 Task: Add Milk Chocolate Covered Almonds Value Pack to the cart.
Action: Mouse moved to (22, 69)
Screenshot: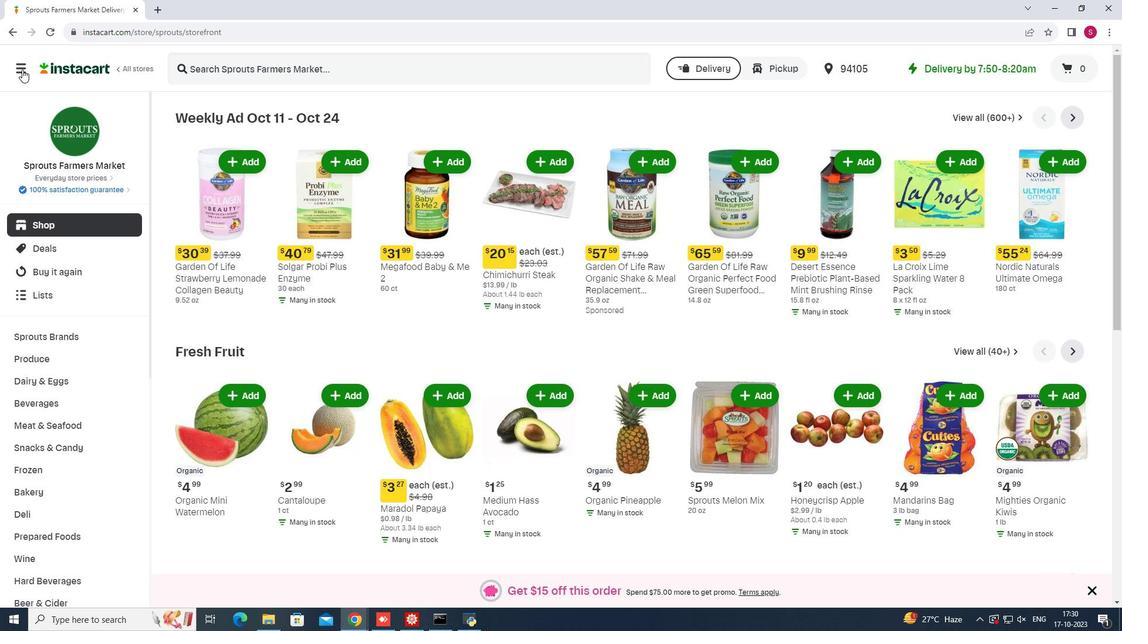
Action: Mouse pressed left at (22, 69)
Screenshot: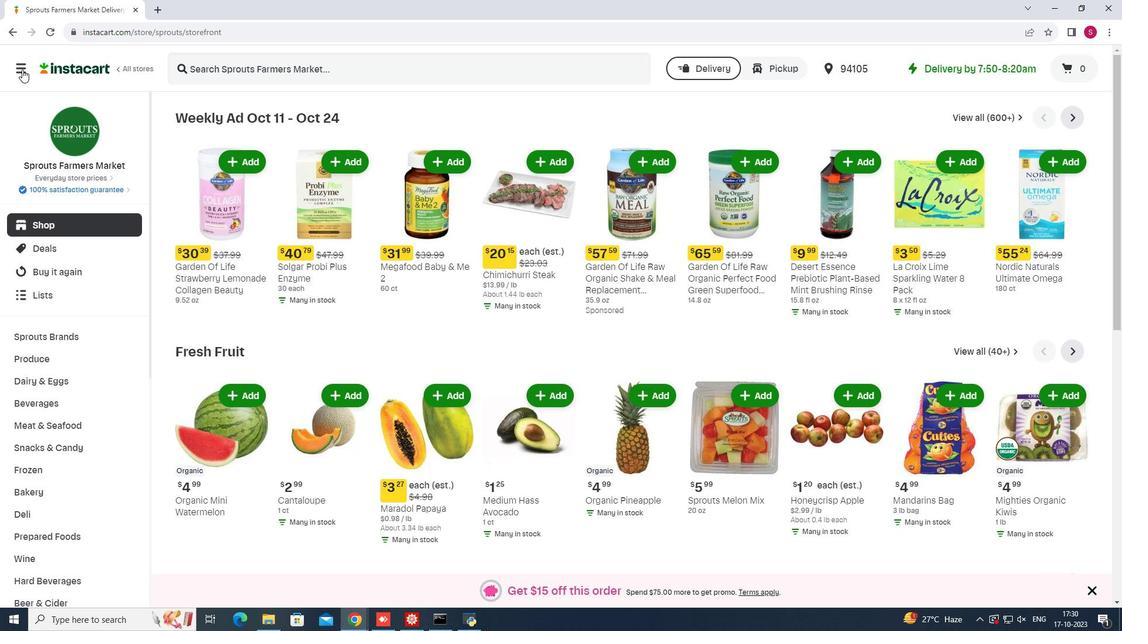 
Action: Mouse moved to (79, 311)
Screenshot: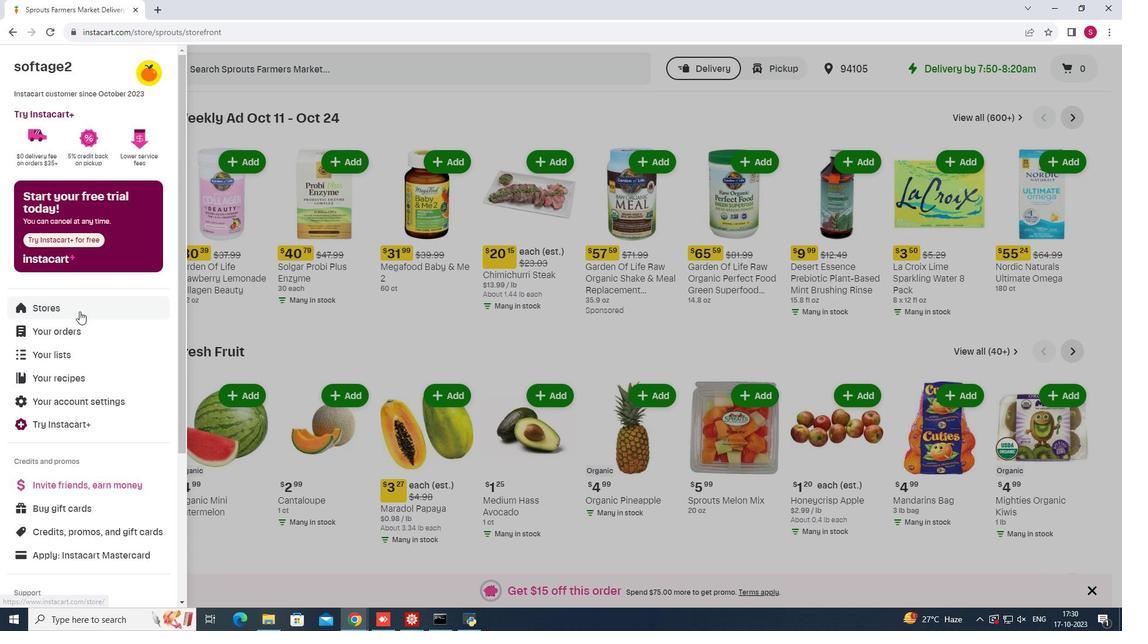 
Action: Mouse pressed left at (79, 311)
Screenshot: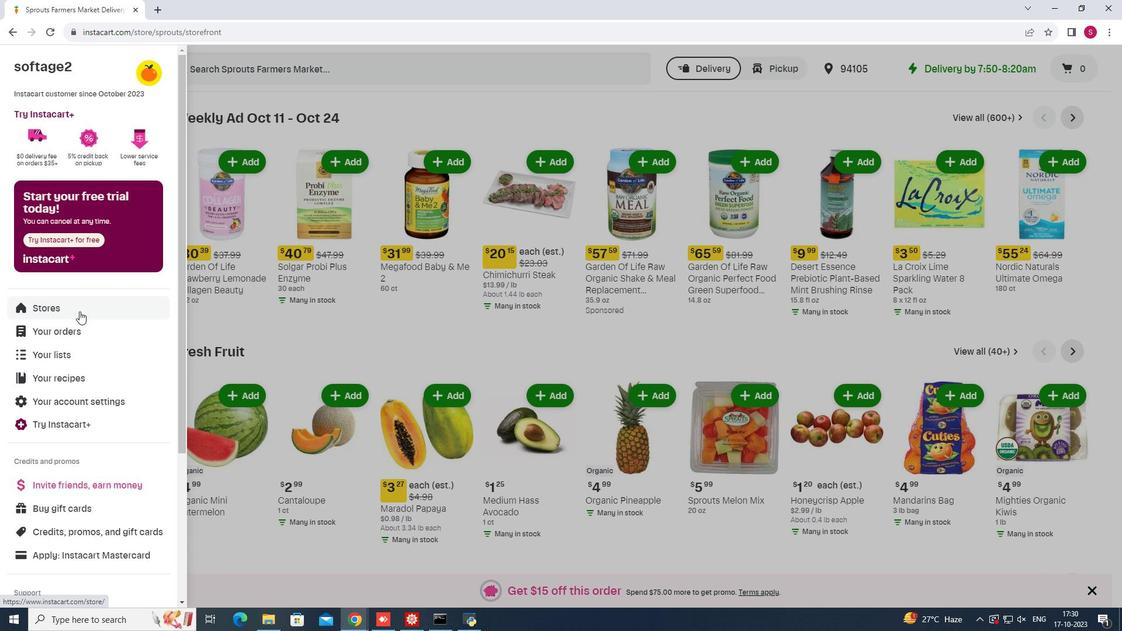 
Action: Mouse moved to (277, 104)
Screenshot: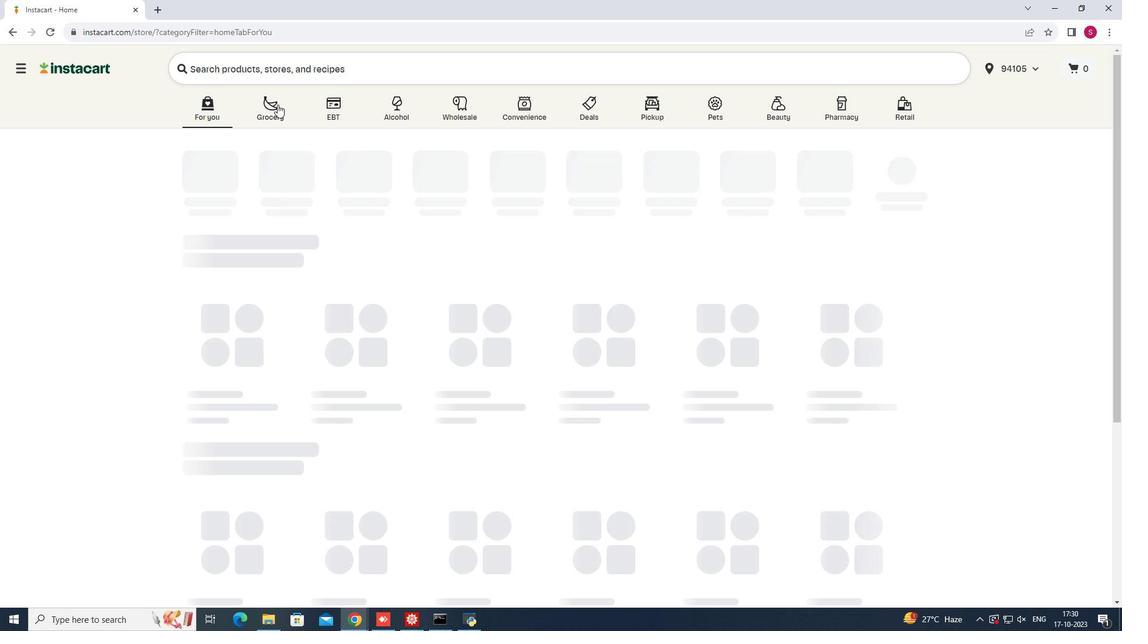 
Action: Mouse pressed left at (277, 104)
Screenshot: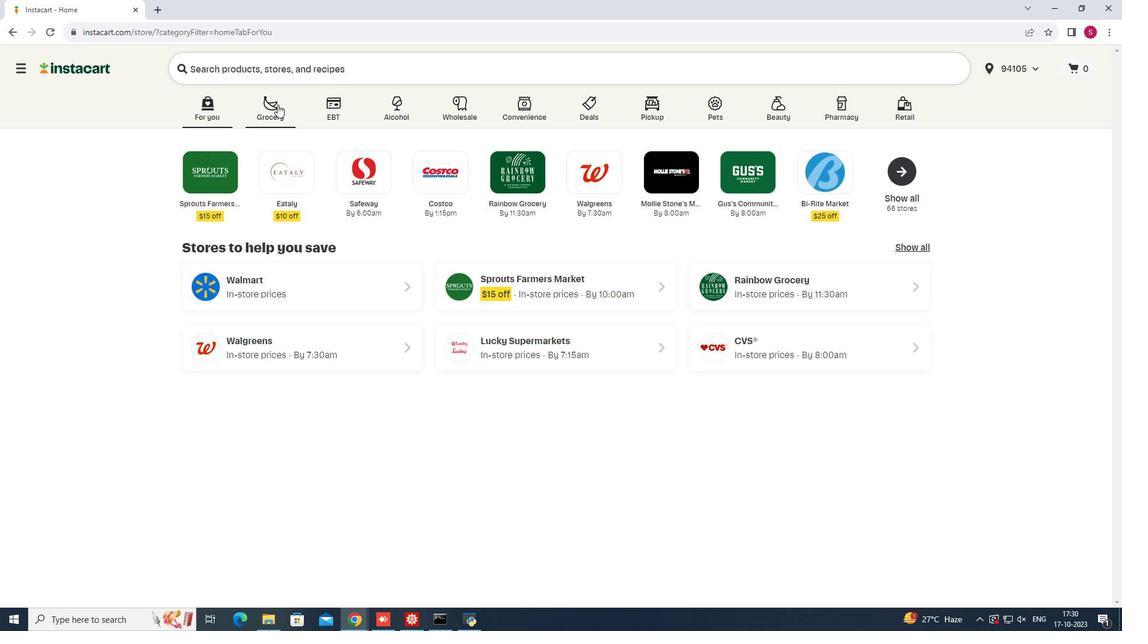 
Action: Mouse moved to (781, 160)
Screenshot: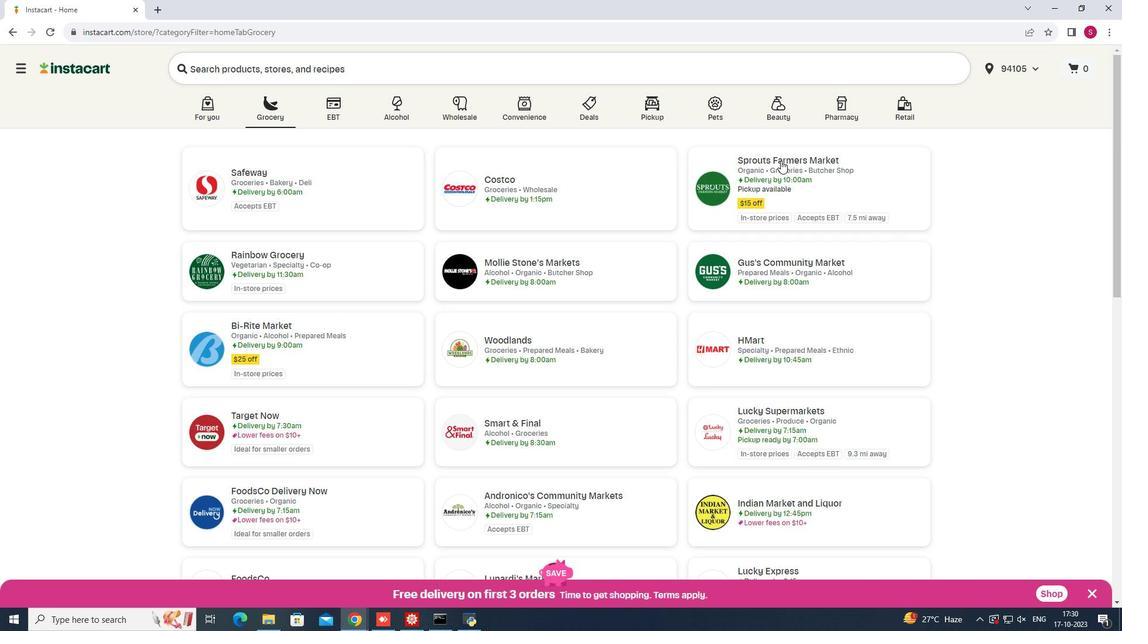 
Action: Mouse pressed left at (781, 160)
Screenshot: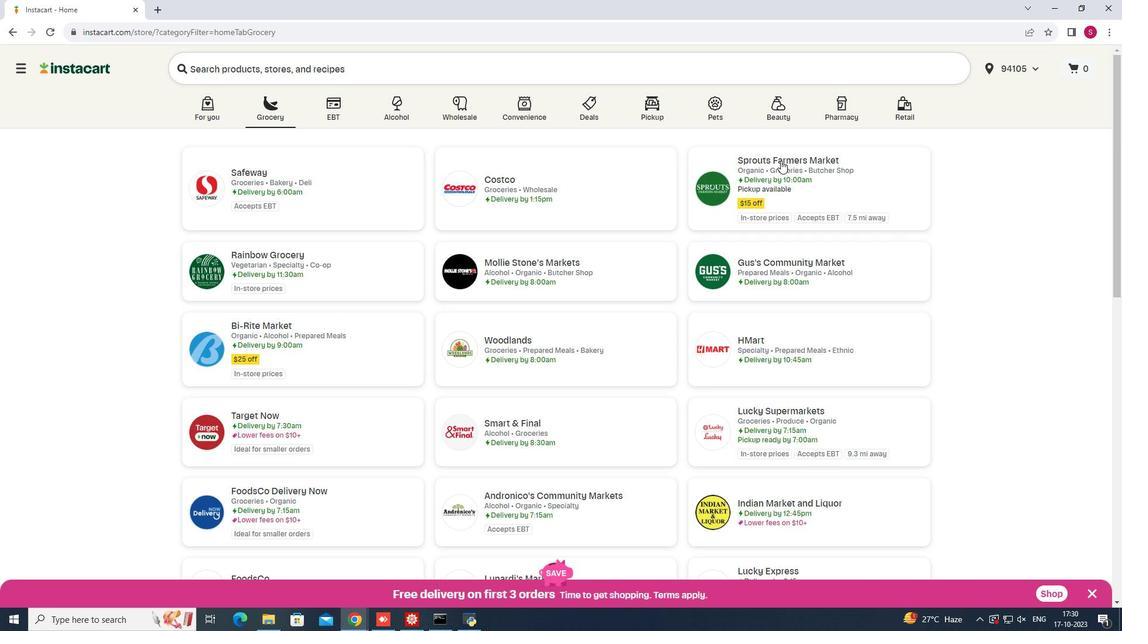 
Action: Mouse moved to (68, 446)
Screenshot: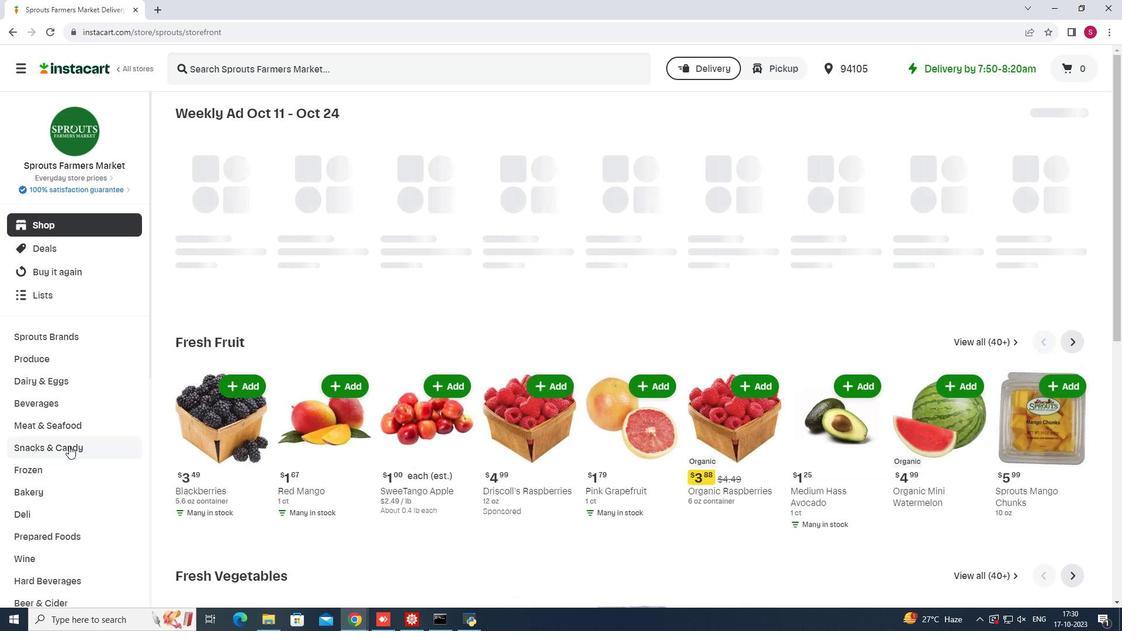 
Action: Mouse pressed left at (68, 446)
Screenshot: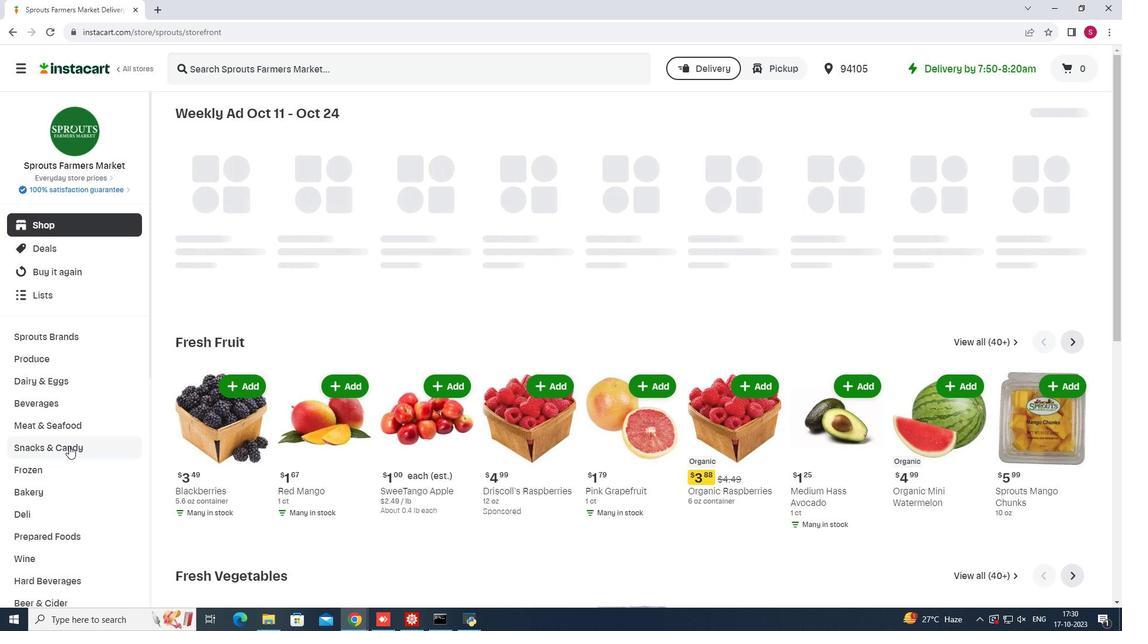 
Action: Mouse moved to (339, 146)
Screenshot: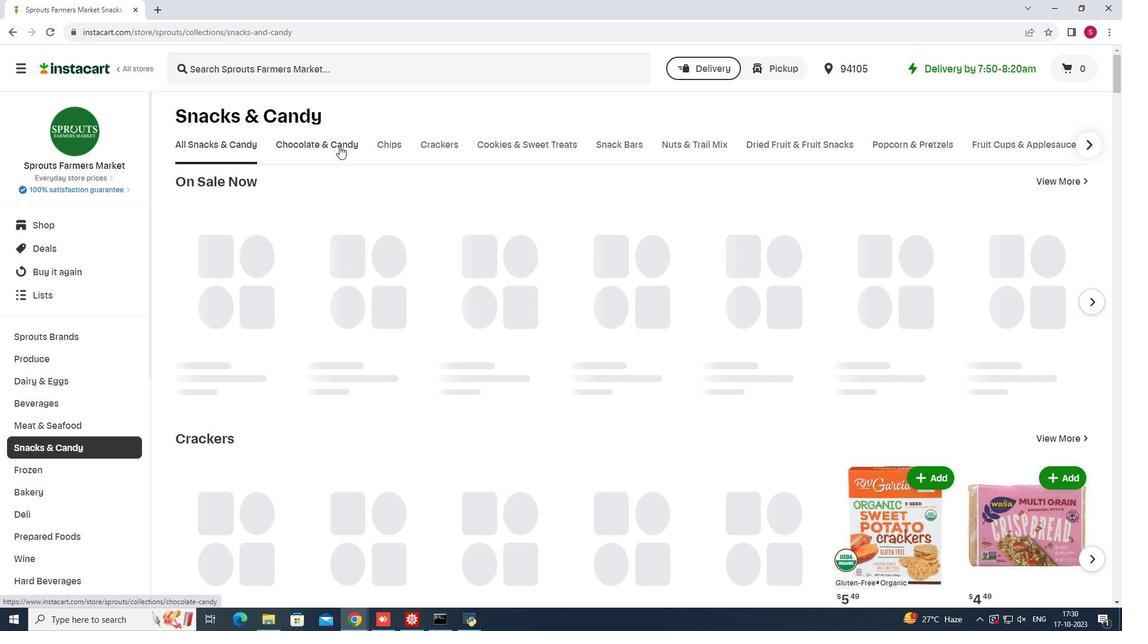 
Action: Mouse pressed left at (339, 146)
Screenshot: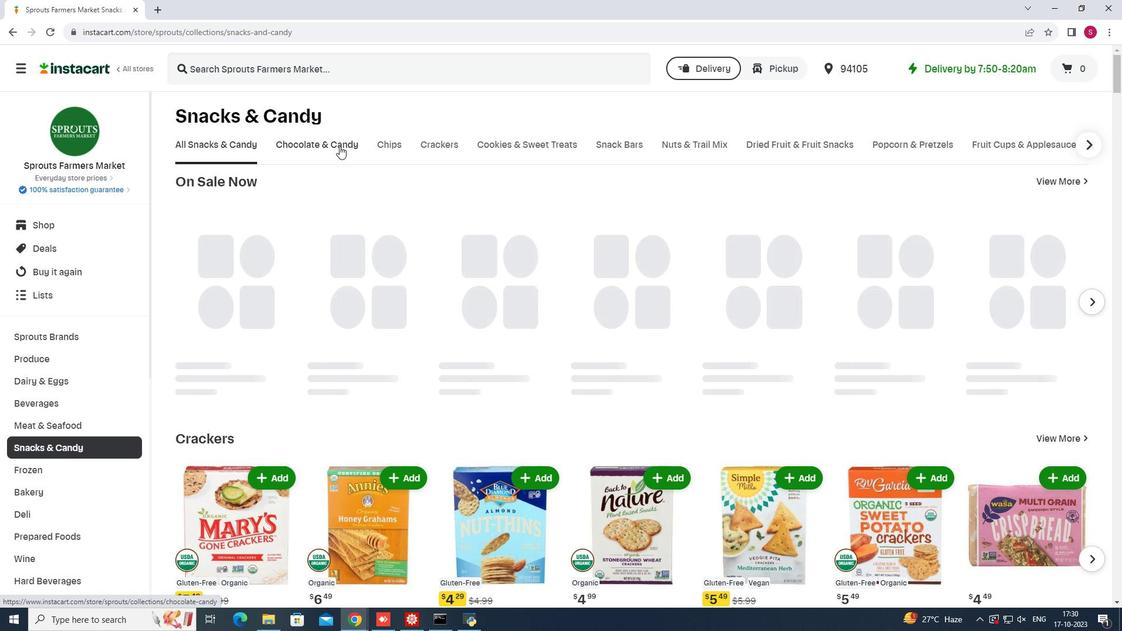 
Action: Mouse moved to (291, 195)
Screenshot: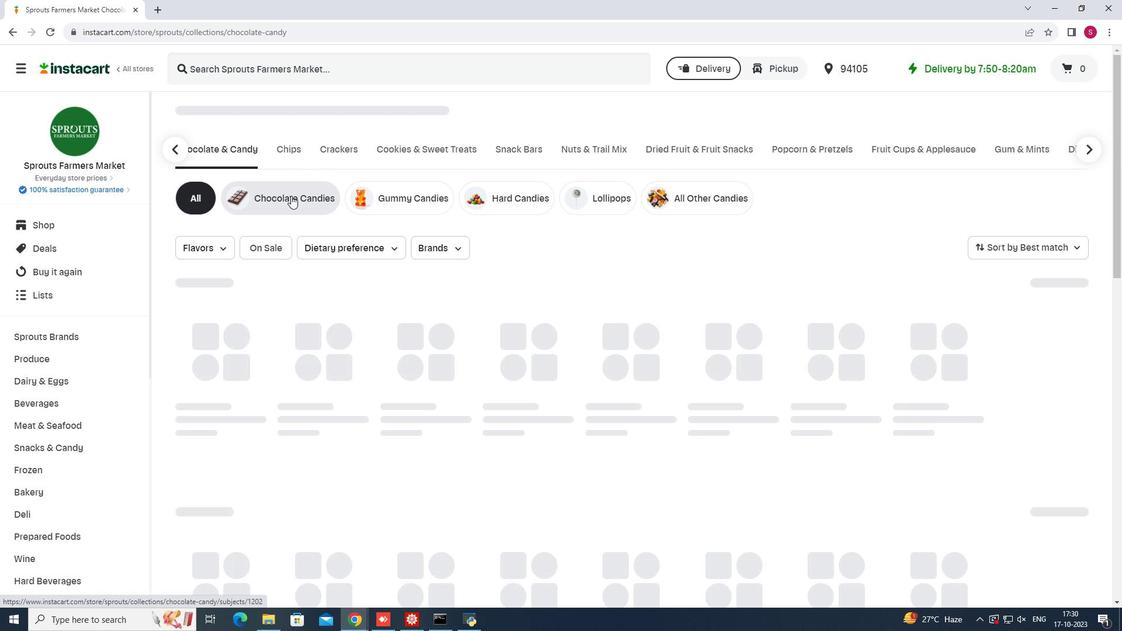 
Action: Mouse pressed left at (291, 195)
Screenshot: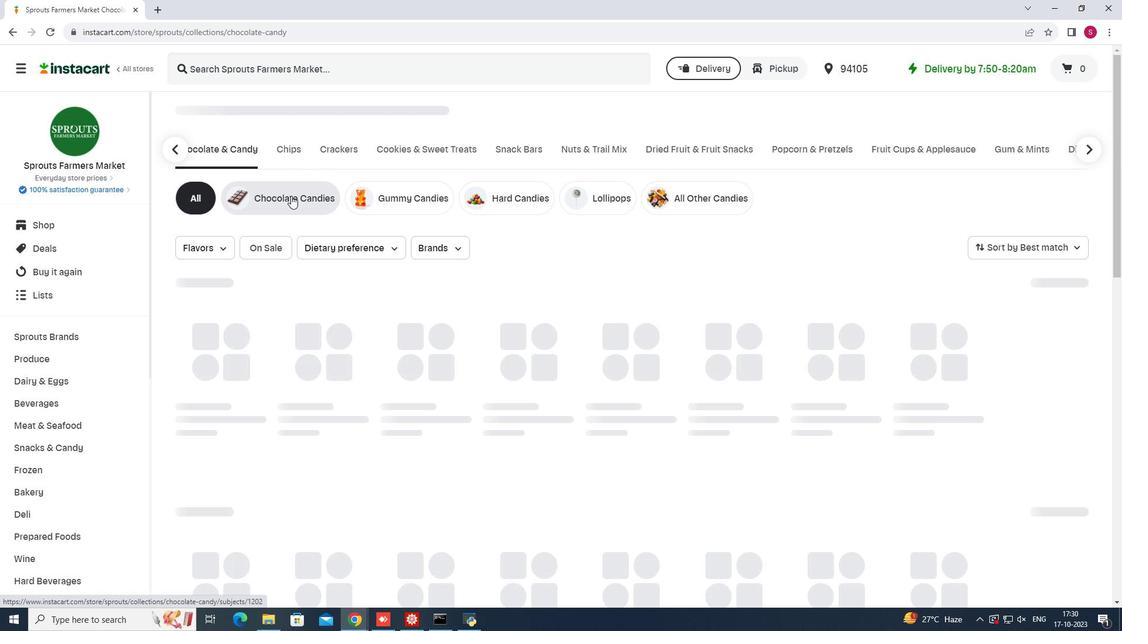 
Action: Mouse moved to (467, 67)
Screenshot: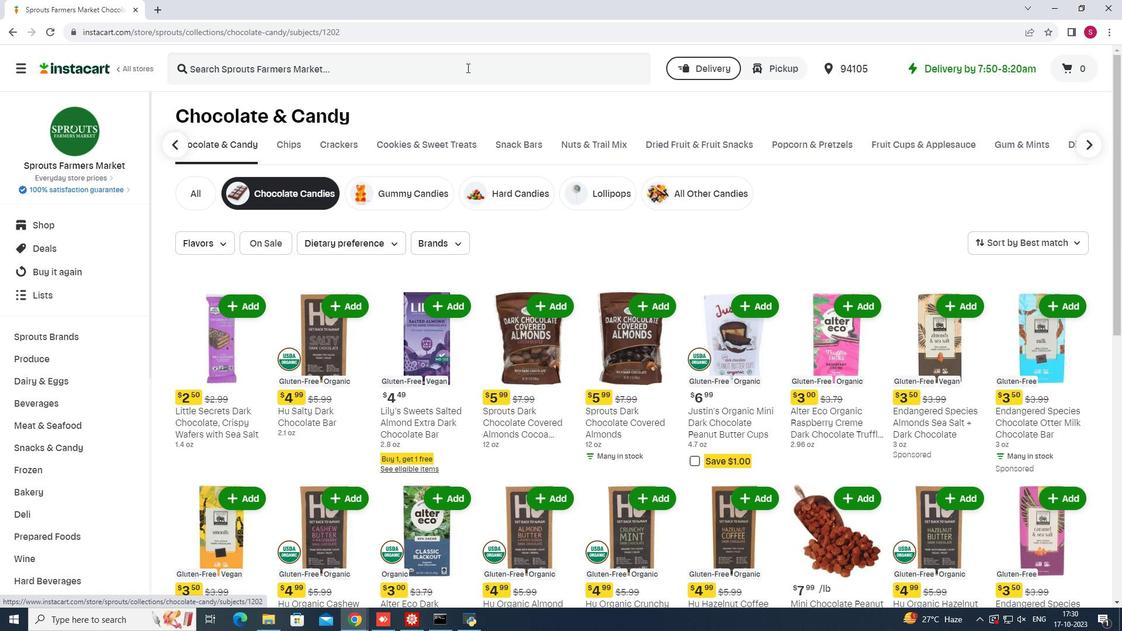 
Action: Mouse pressed left at (467, 67)
Screenshot: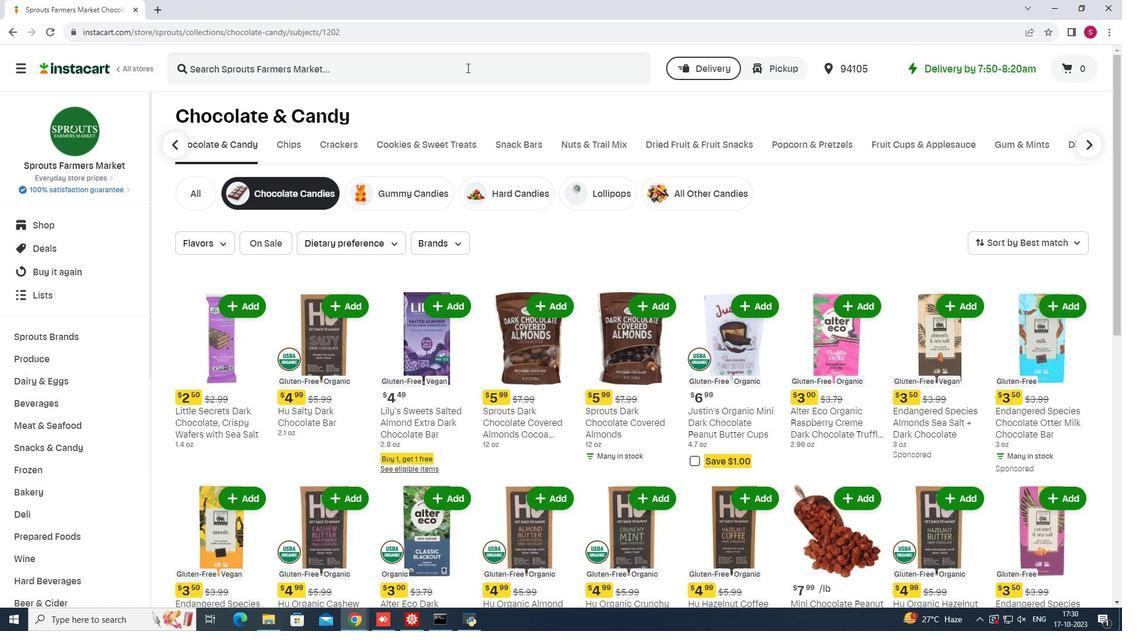 
Action: Key pressed <Key.shift>milk<Key.backspace><Key.backspace><Key.backspace><Key.backspace><Key.backspace><Key.backspace><Key.backspace><Key.backspace><Key.backspace><Key.backspace><Key.backspace><Key.backspace><Key.backspace><Key.shift>Milk<Key.space><Key.shift>Chocolate<Key.space><Key.shift>Covered<Key.space><Key.shift><Key.shift><Key.shift>Almonds<Key.space><Key.shift>Vlue<Key.backspace><Key.backspace><Key.backspace>alue<Key.space><Key.shift>Pack<Key.enter>
Screenshot: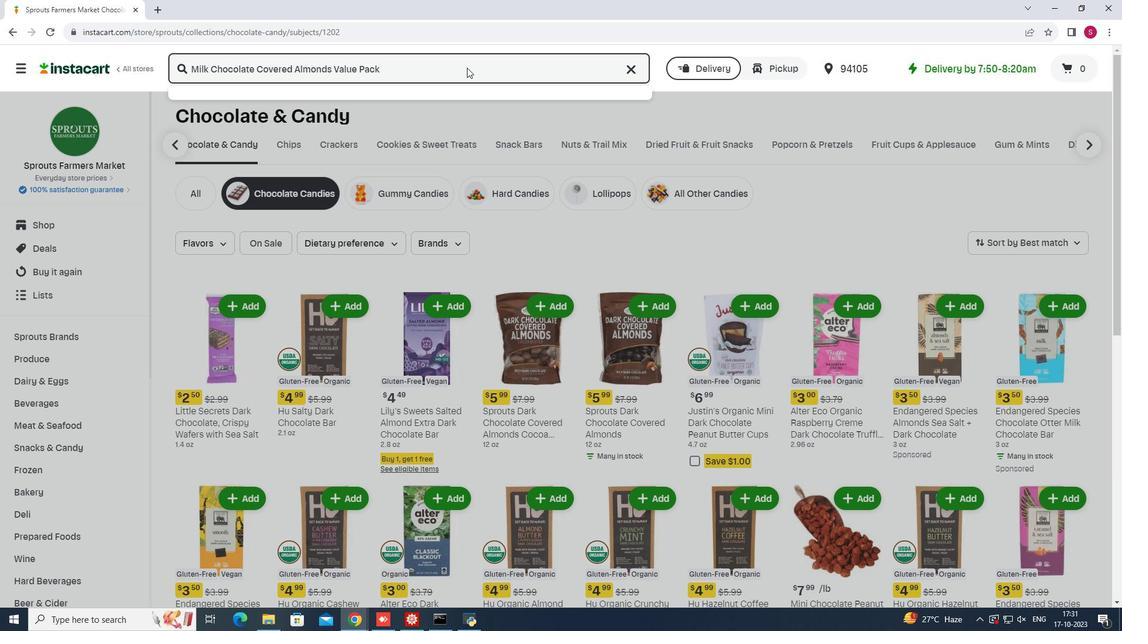 
Action: Mouse moved to (858, 190)
Screenshot: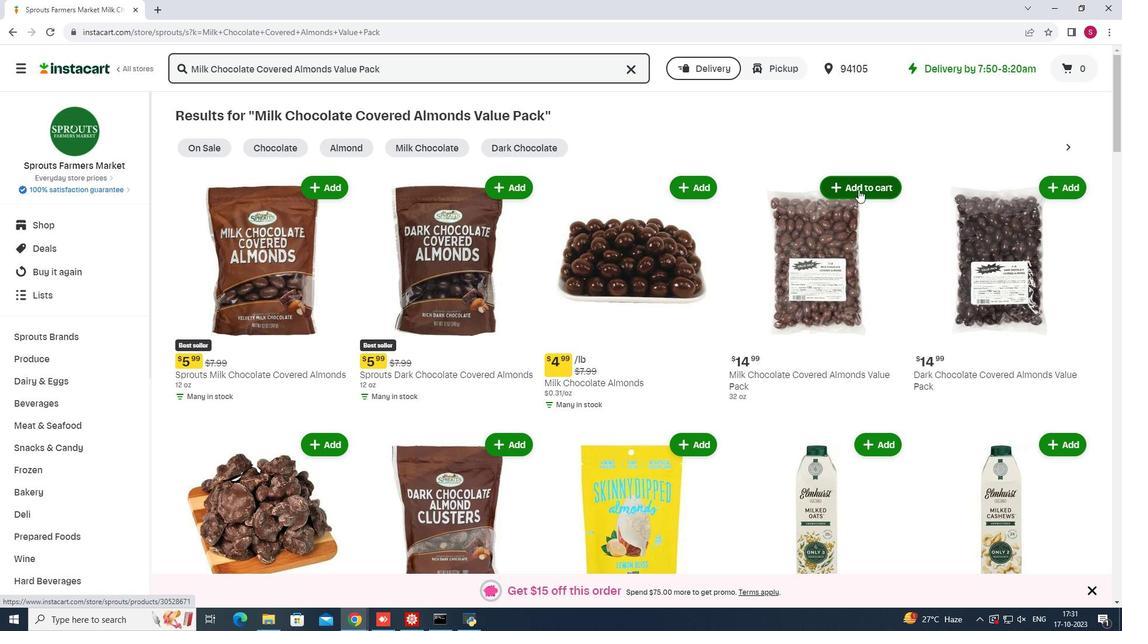 
Action: Mouse pressed left at (858, 190)
Screenshot: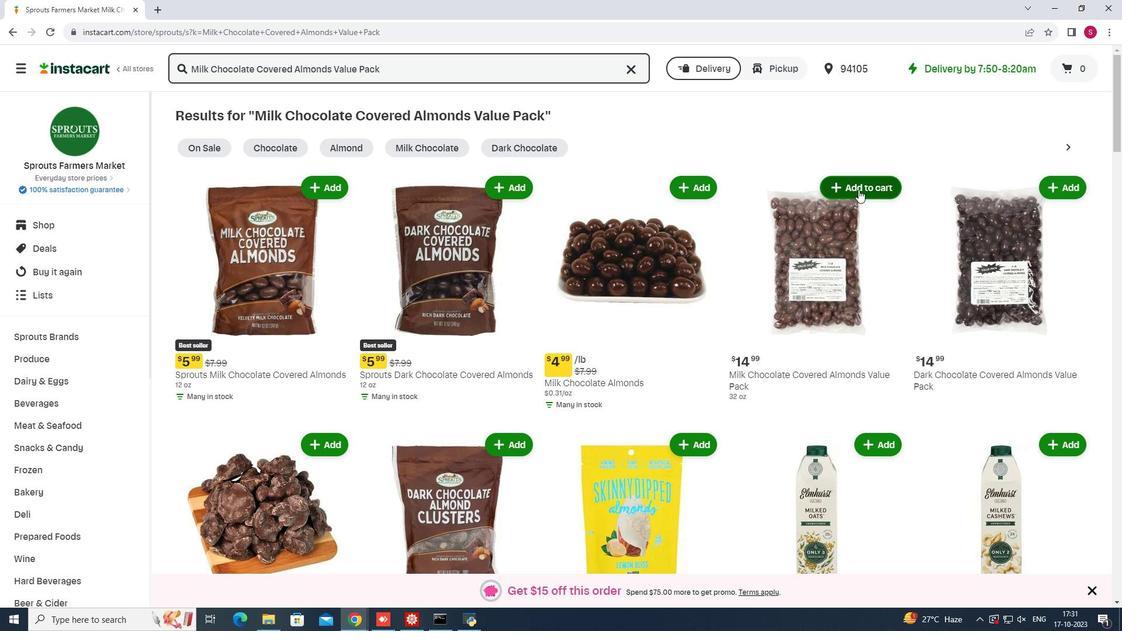 
Action: Mouse moved to (810, 344)
Screenshot: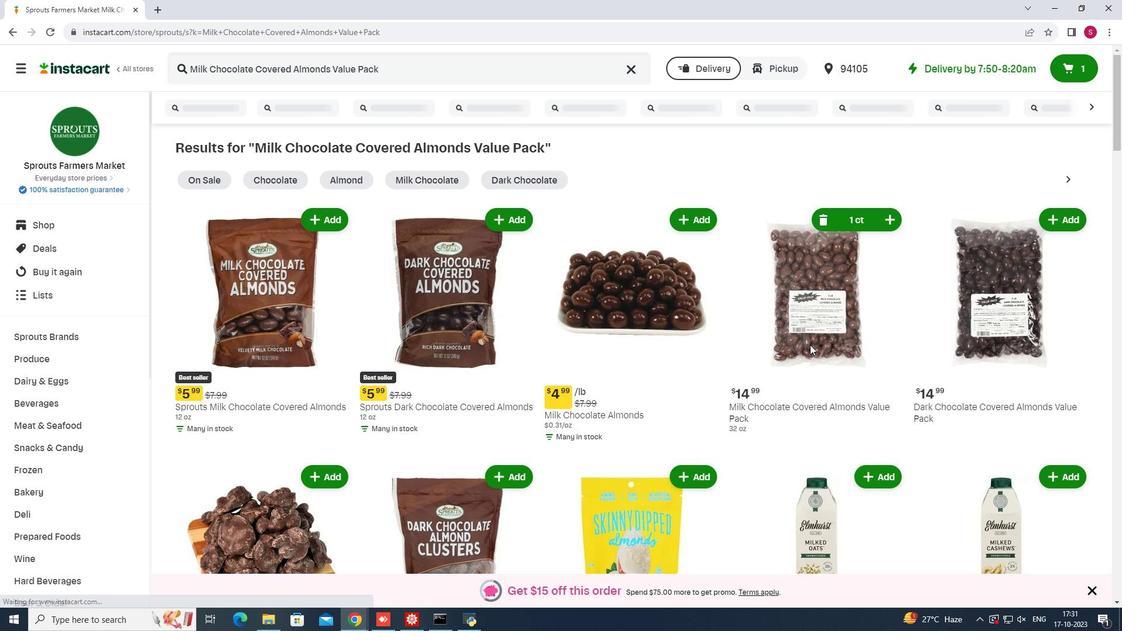 
